 Task: Create a due date automation when advanced on, 2 days after a card is due add dates starting in 1 working days at 11:00 AM.
Action: Mouse moved to (1068, 88)
Screenshot: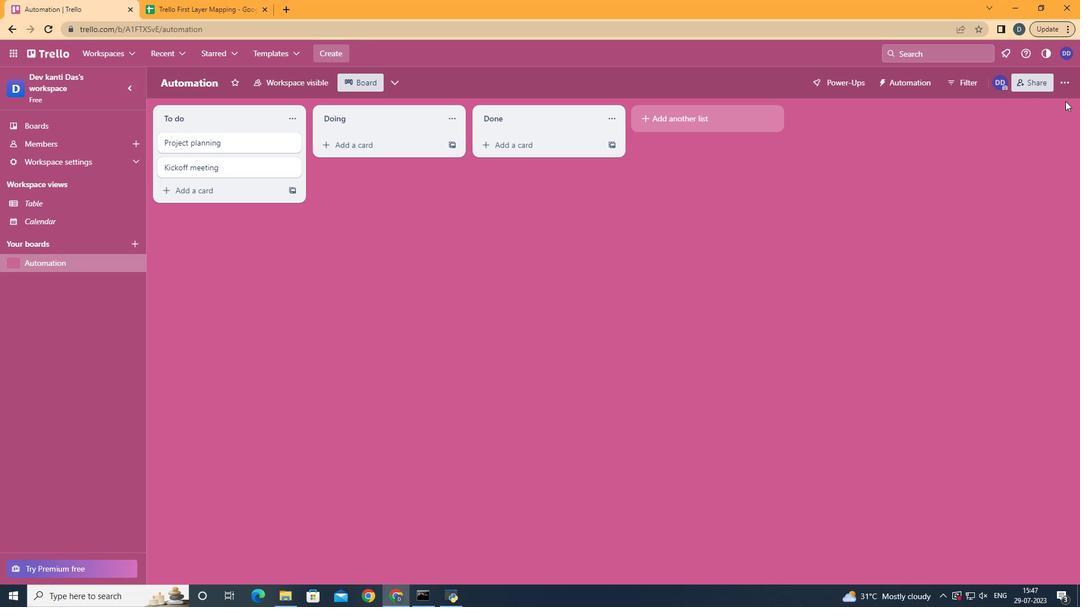 
Action: Mouse pressed left at (1068, 88)
Screenshot: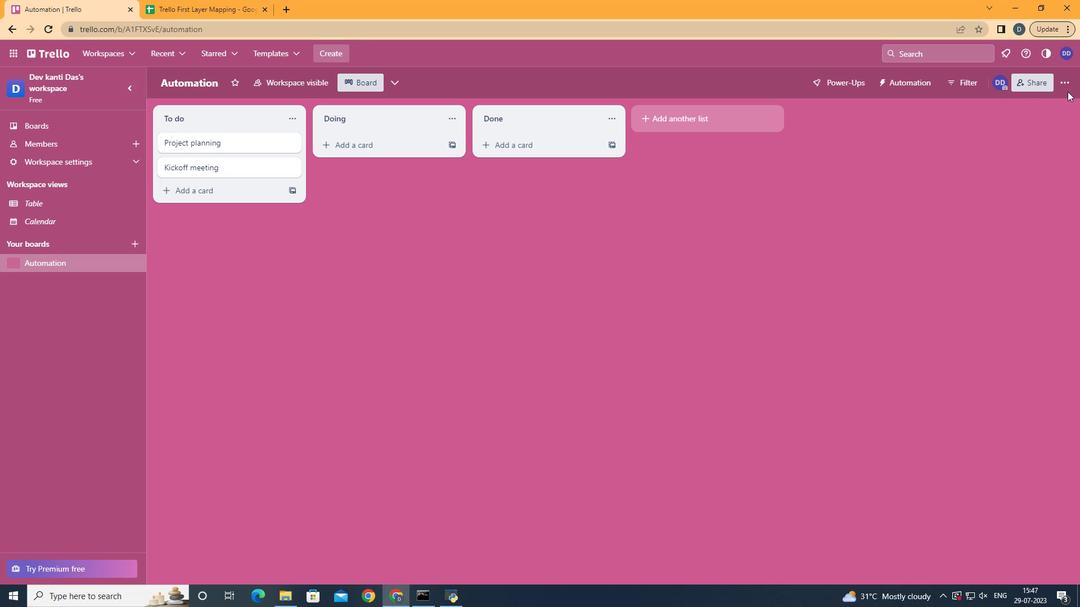 
Action: Mouse moved to (983, 239)
Screenshot: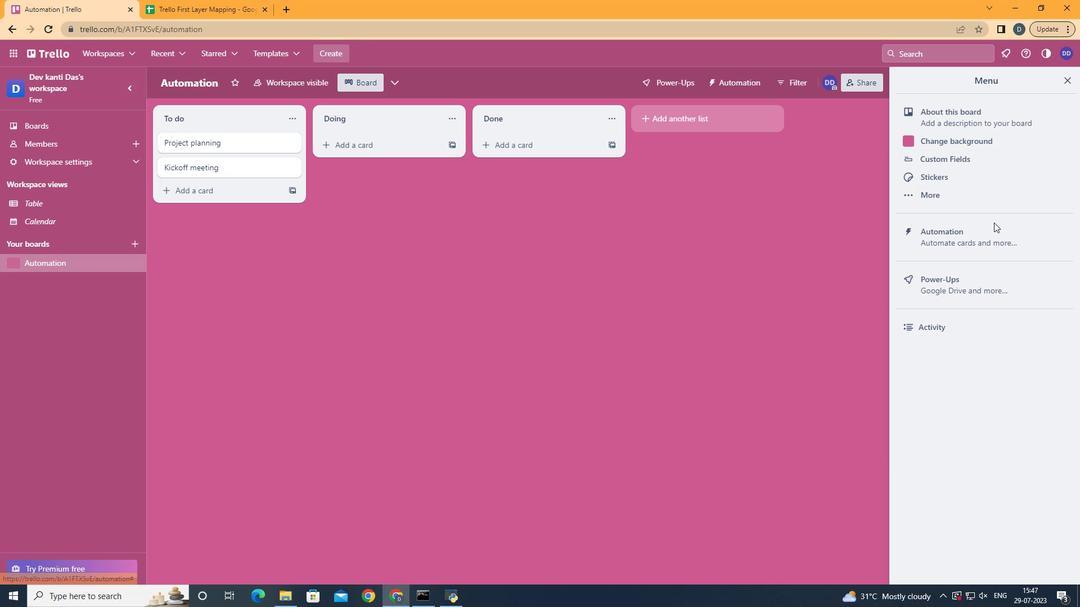 
Action: Mouse pressed left at (983, 239)
Screenshot: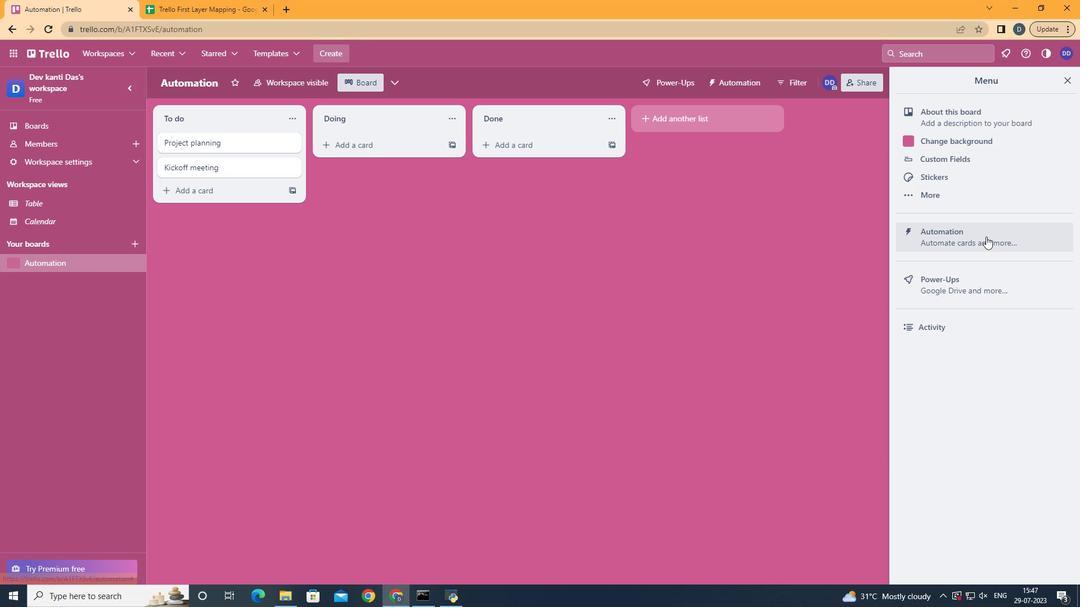 
Action: Mouse moved to (223, 232)
Screenshot: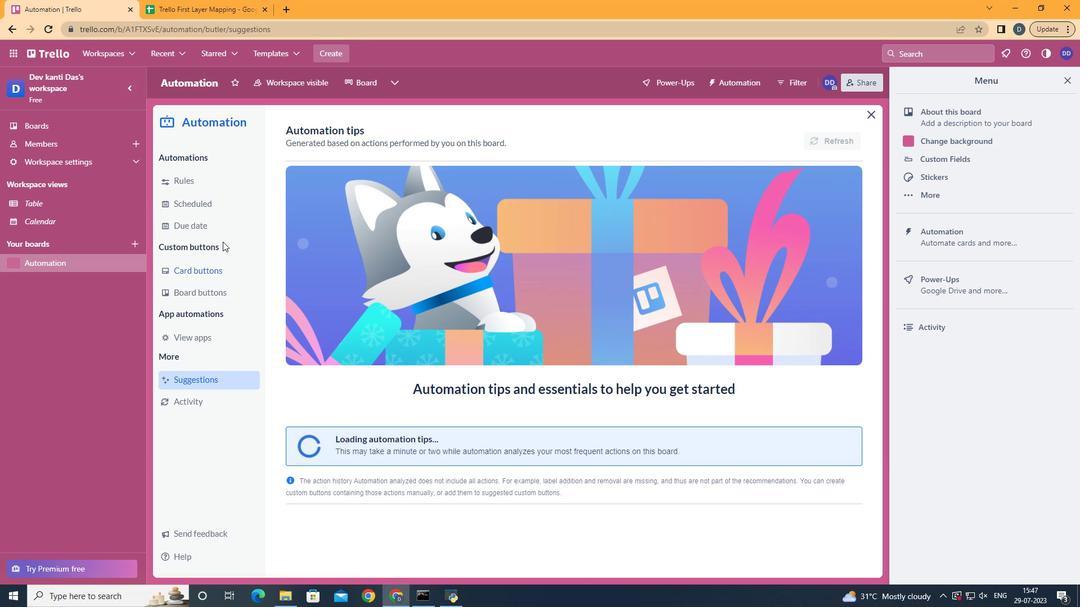 
Action: Mouse pressed left at (223, 232)
Screenshot: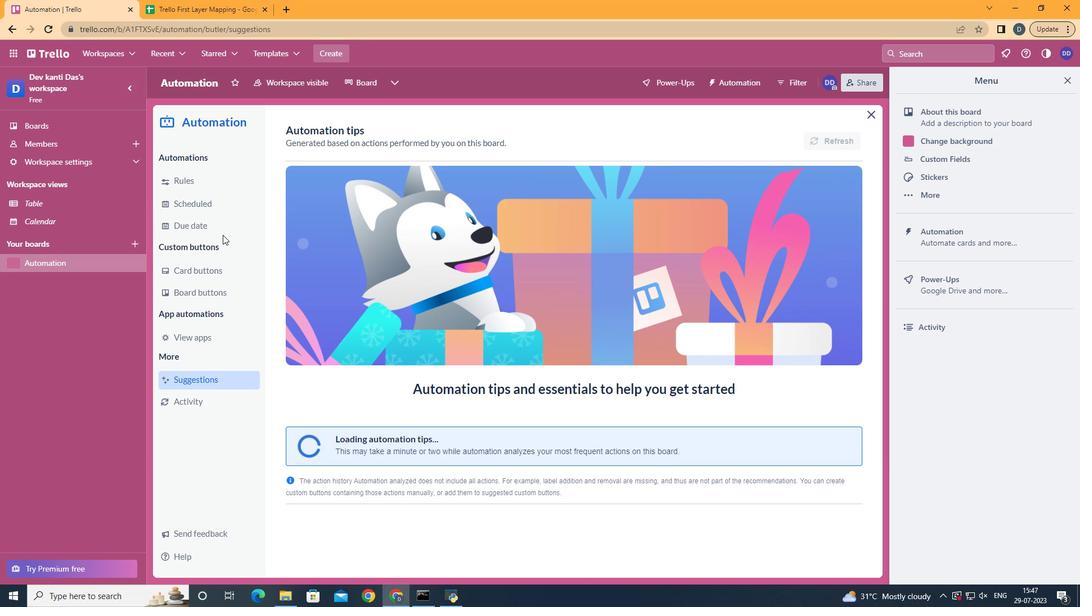 
Action: Mouse moved to (798, 132)
Screenshot: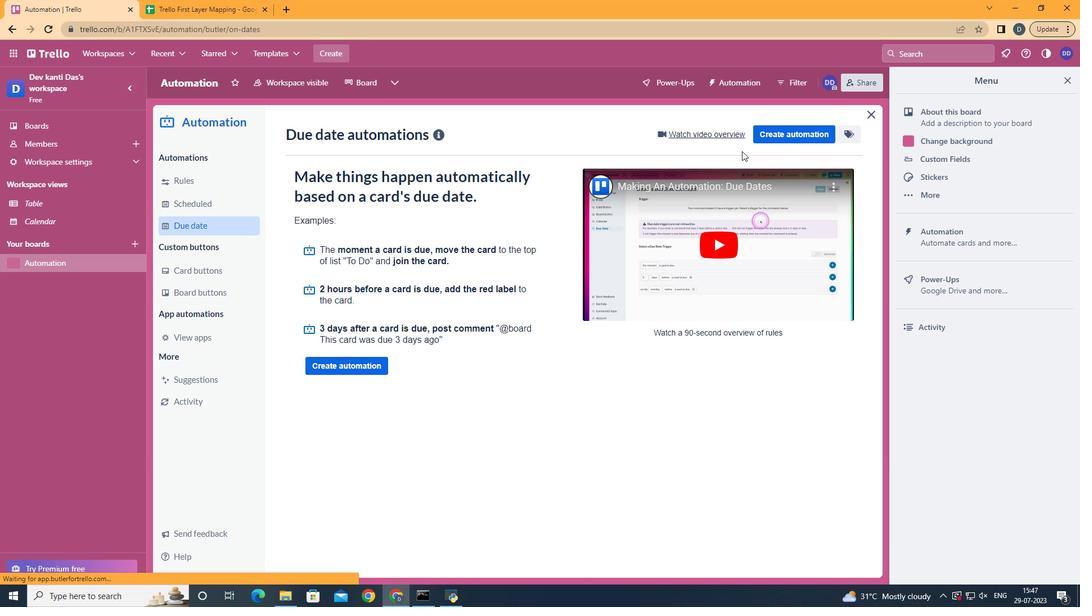 
Action: Mouse pressed left at (798, 132)
Screenshot: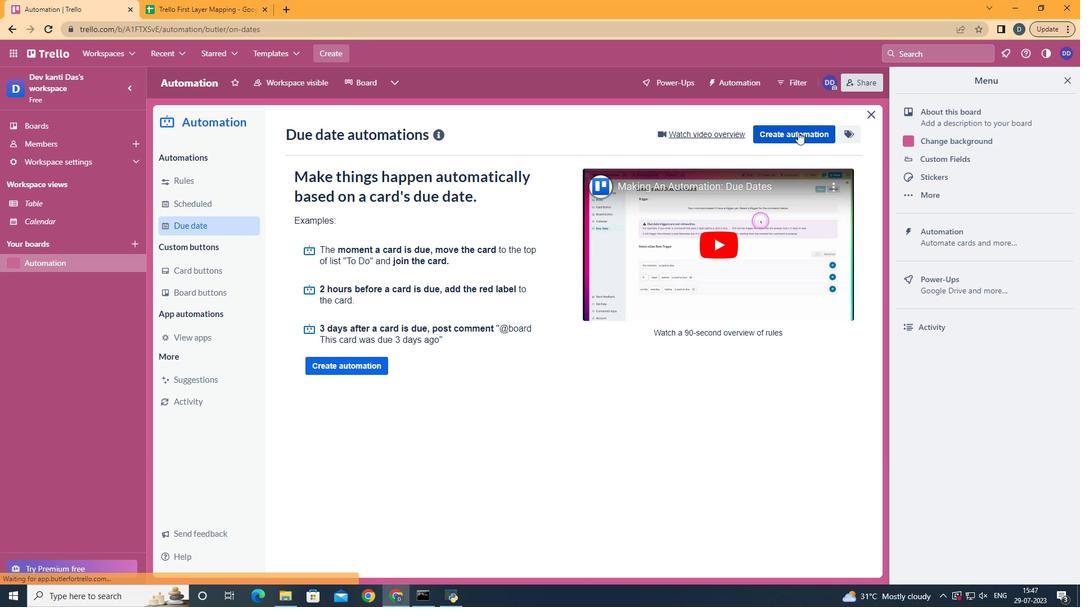 
Action: Mouse moved to (733, 236)
Screenshot: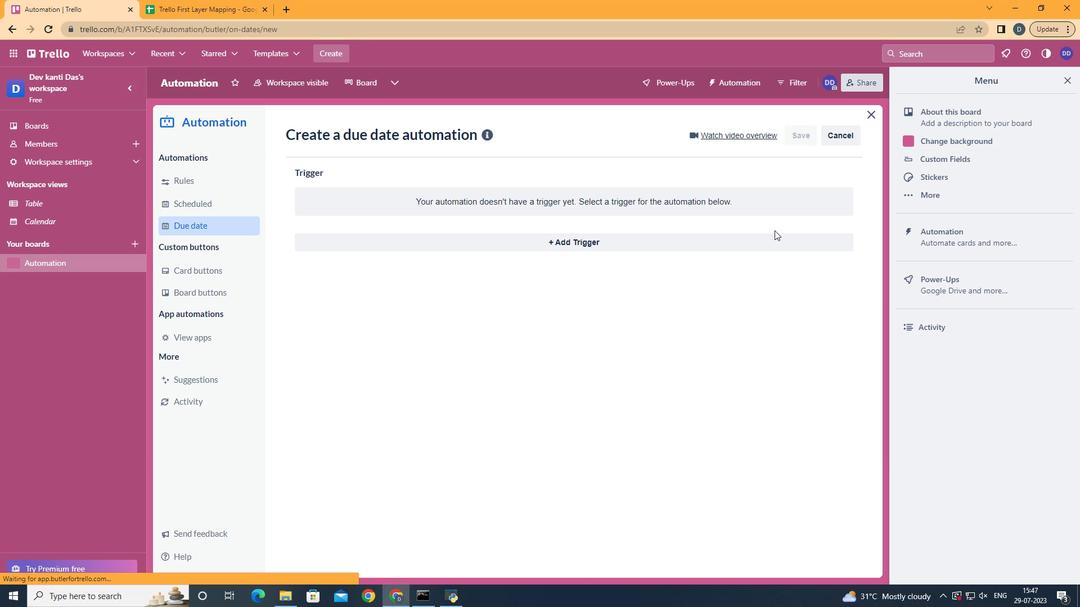 
Action: Mouse pressed left at (733, 236)
Screenshot: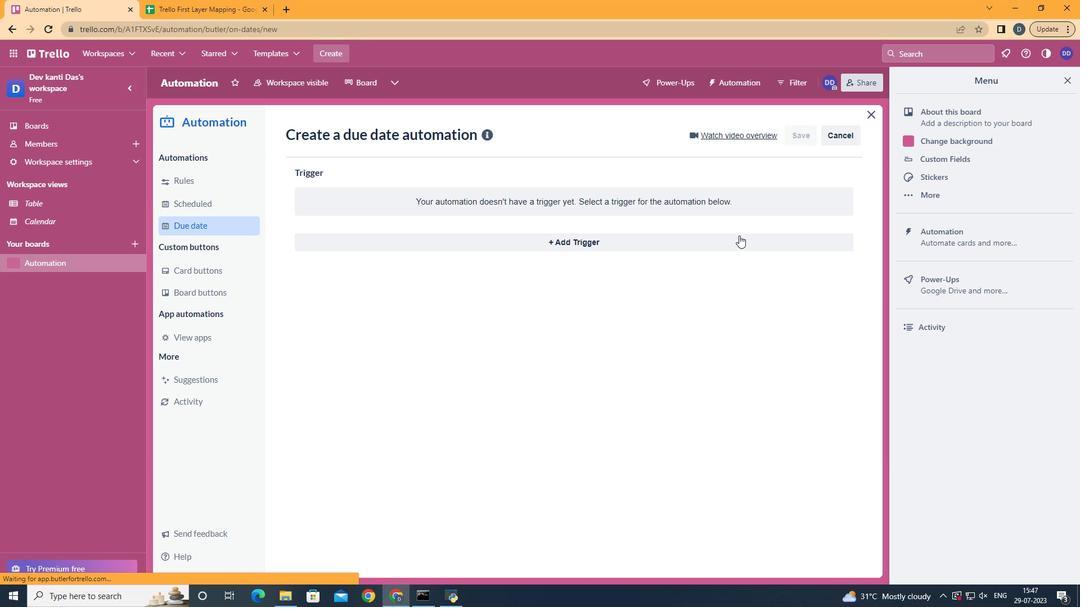 
Action: Mouse moved to (393, 465)
Screenshot: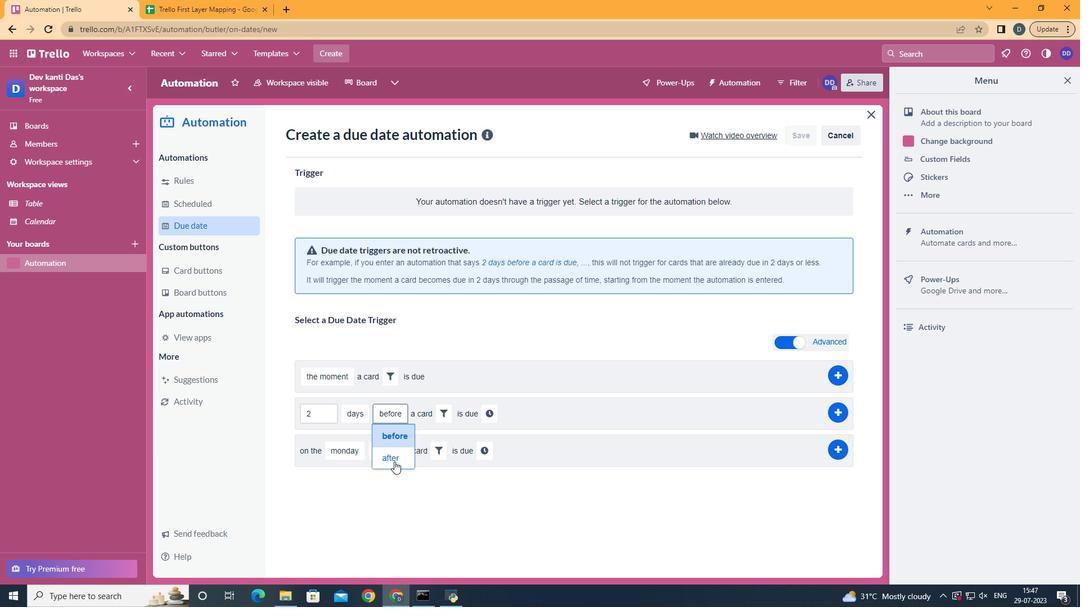 
Action: Mouse pressed left at (393, 465)
Screenshot: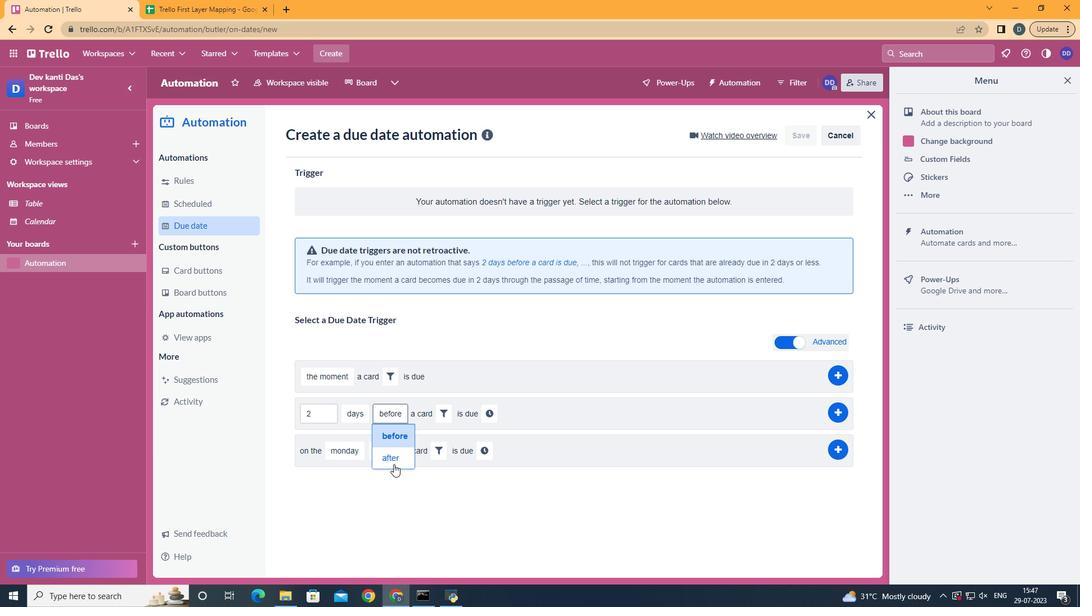 
Action: Mouse moved to (434, 420)
Screenshot: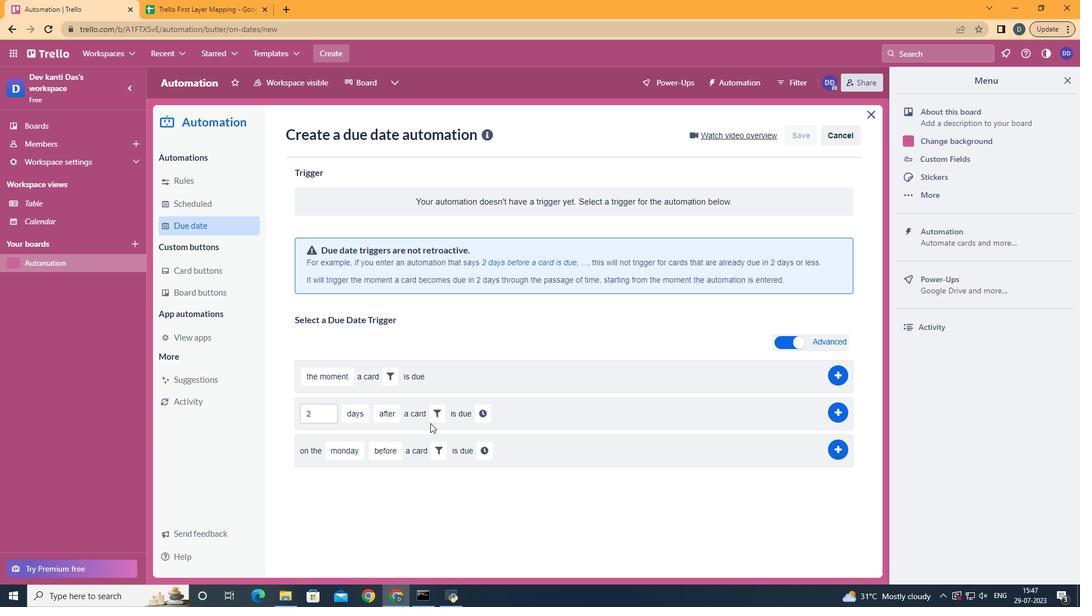 
Action: Mouse pressed left at (434, 420)
Screenshot: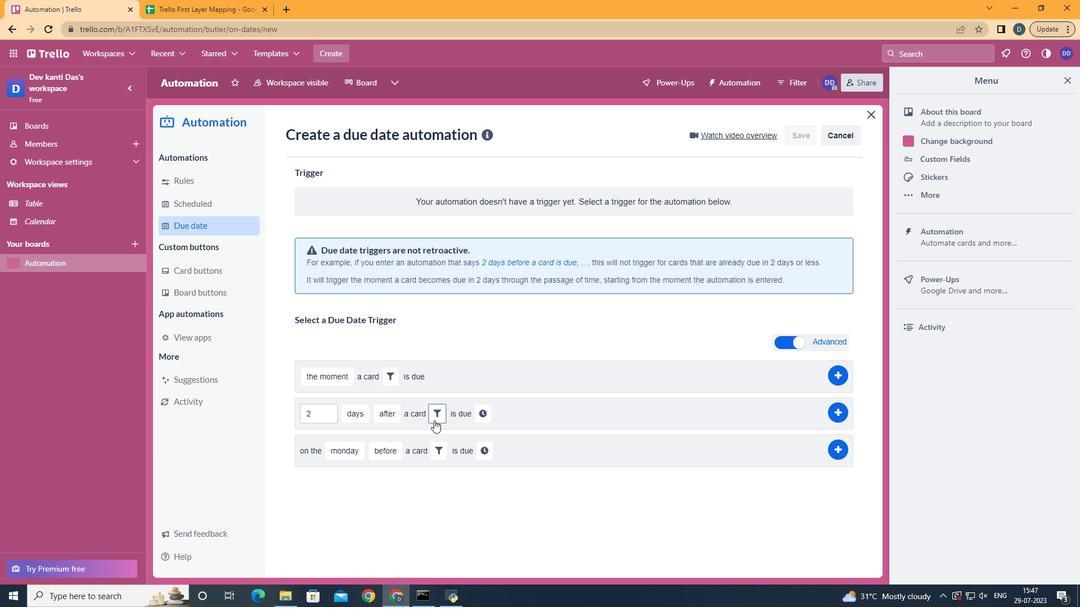 
Action: Mouse moved to (504, 443)
Screenshot: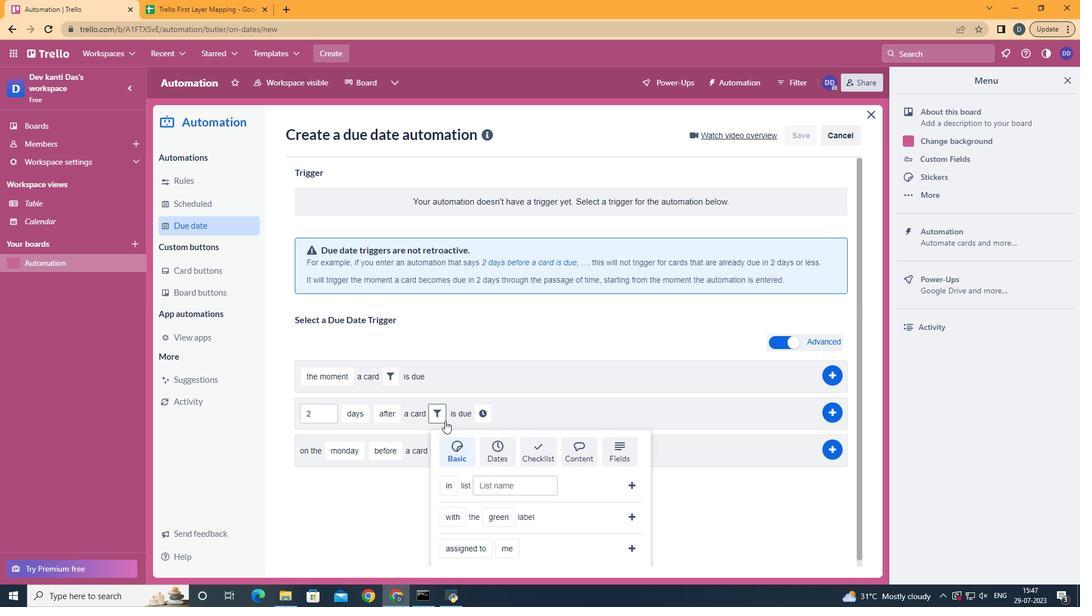 
Action: Mouse pressed left at (504, 443)
Screenshot: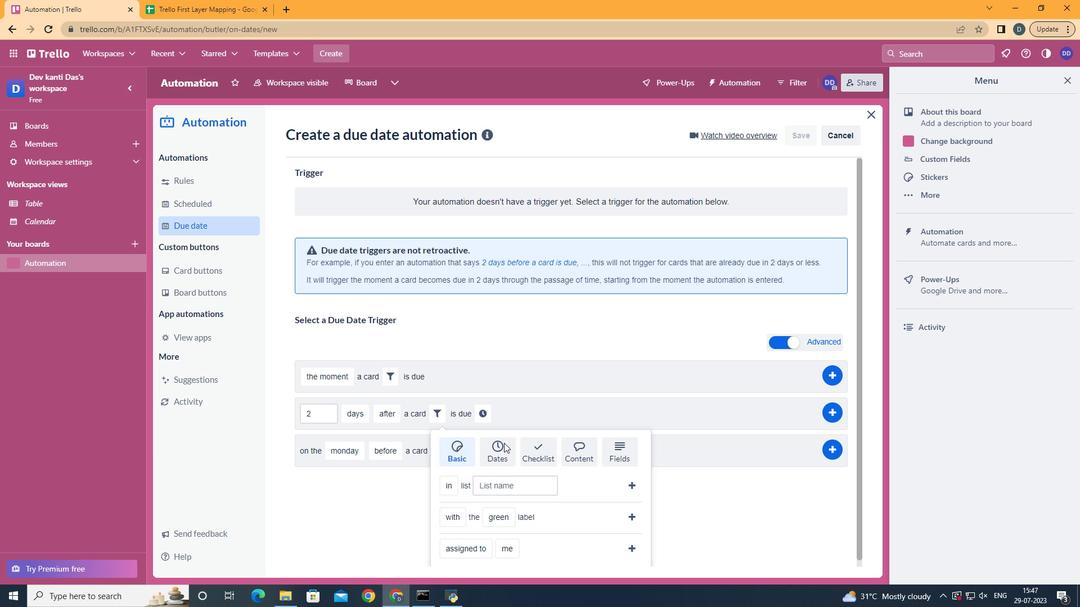 
Action: Mouse scrolled (504, 442) with delta (0, 0)
Screenshot: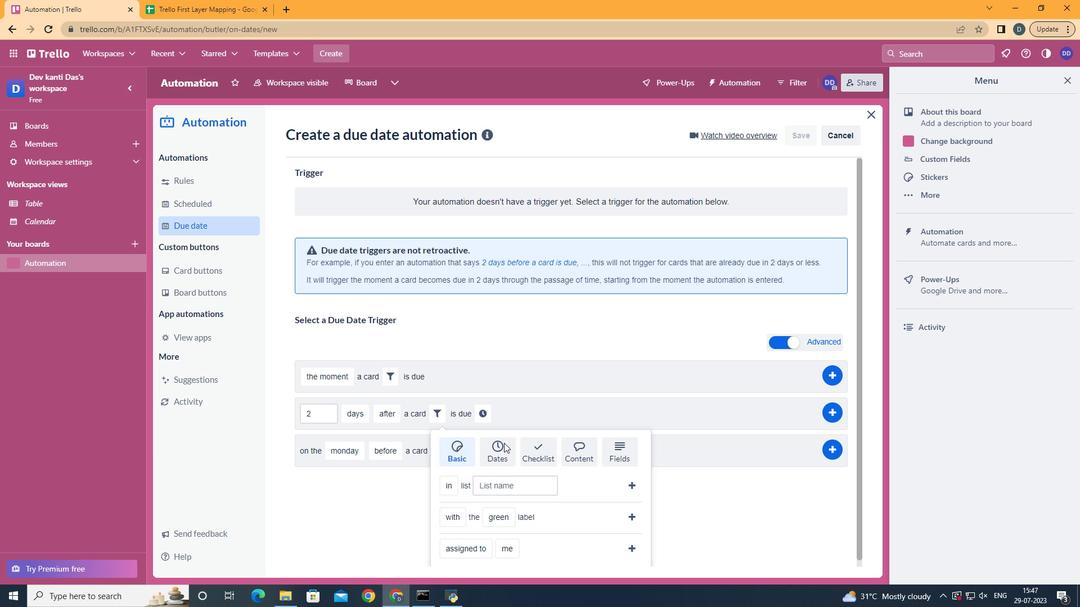 
Action: Mouse scrolled (504, 442) with delta (0, 0)
Screenshot: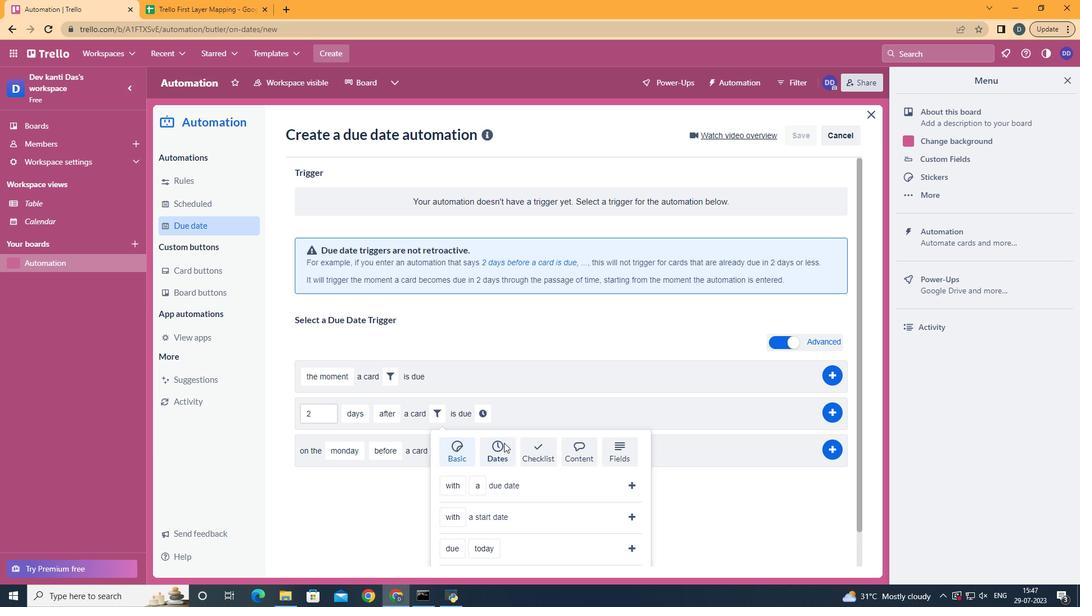 
Action: Mouse scrolled (504, 442) with delta (0, 0)
Screenshot: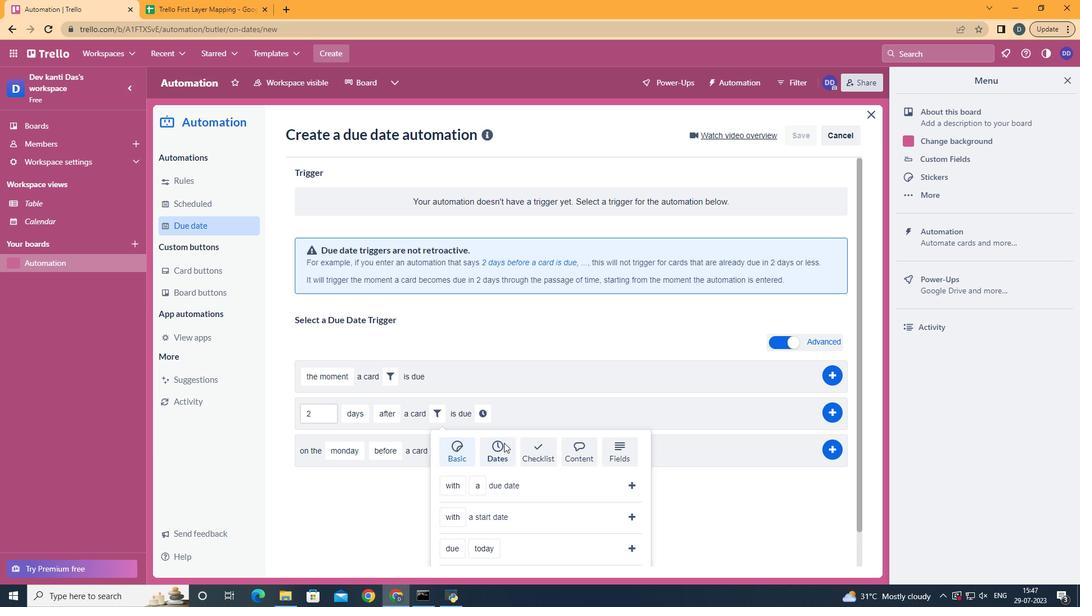 
Action: Mouse scrolled (504, 442) with delta (0, 0)
Screenshot: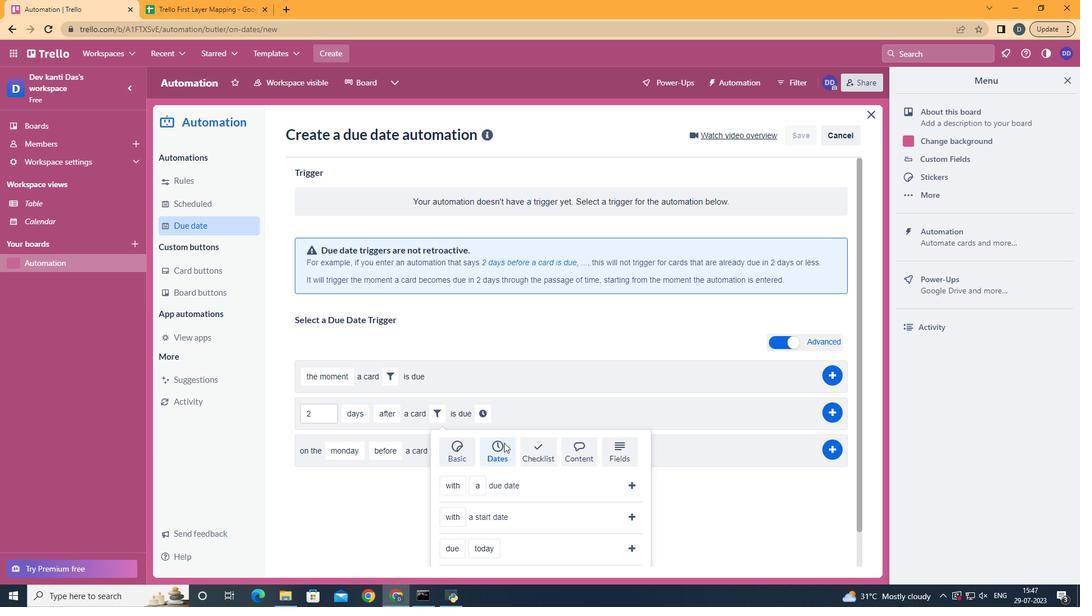 
Action: Mouse moved to (462, 524)
Screenshot: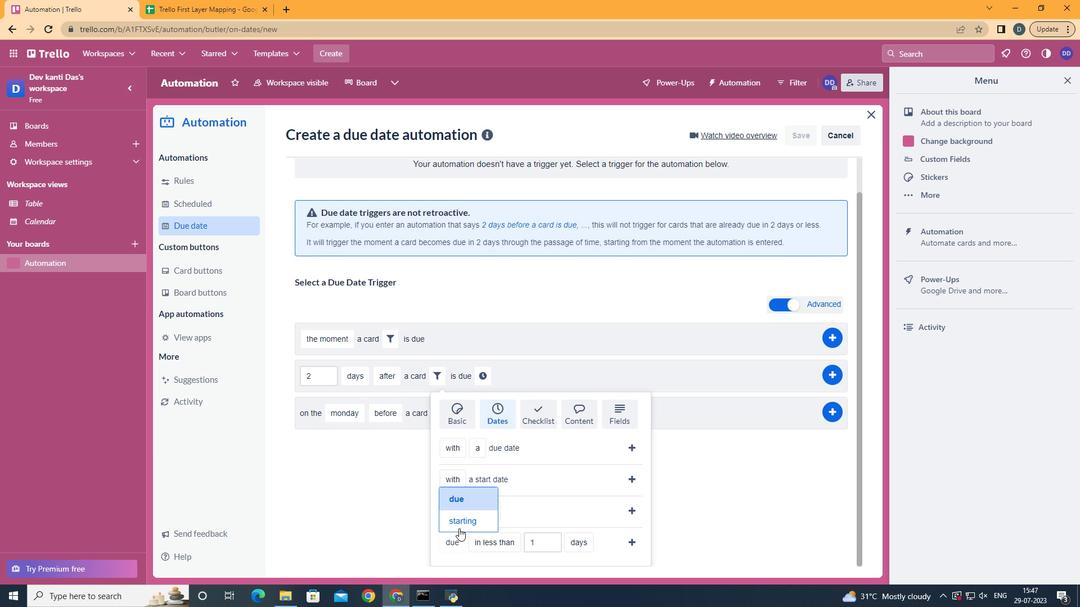 
Action: Mouse pressed left at (462, 524)
Screenshot: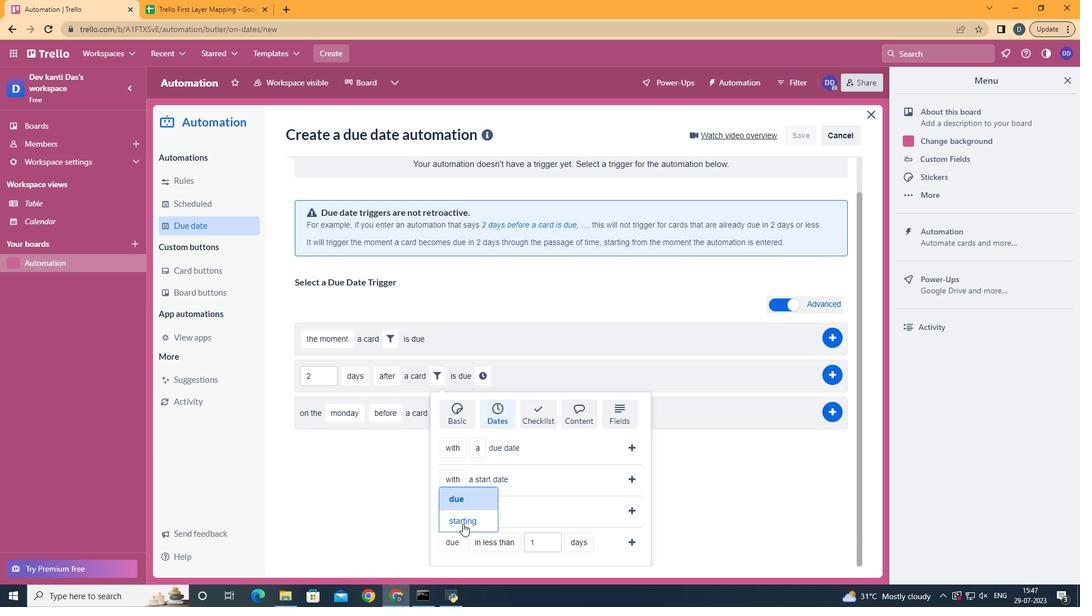 
Action: Mouse moved to (520, 494)
Screenshot: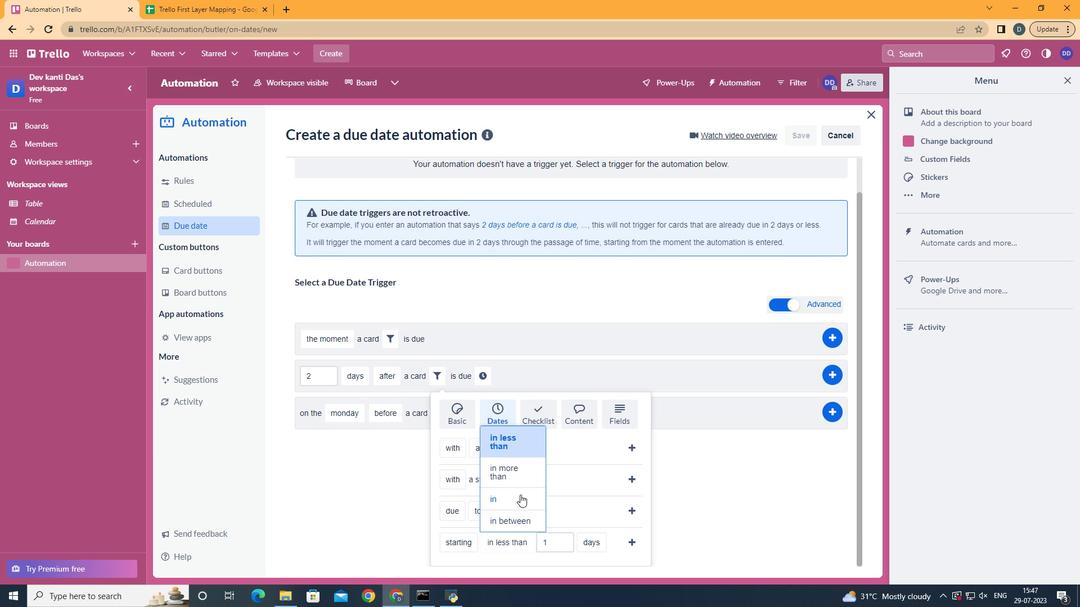
Action: Mouse pressed left at (520, 494)
Screenshot: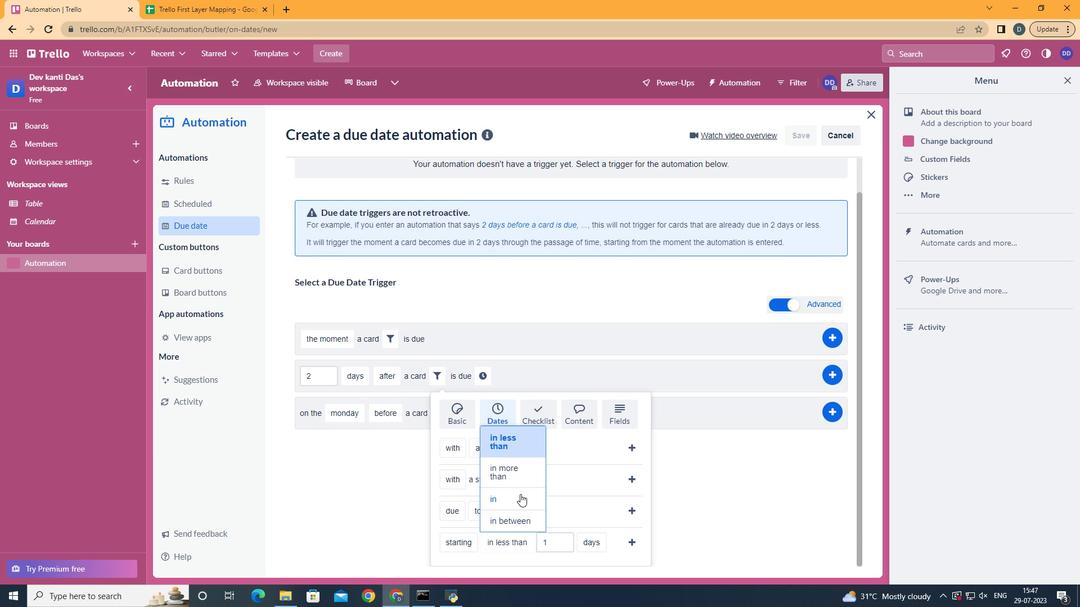 
Action: Mouse moved to (565, 521)
Screenshot: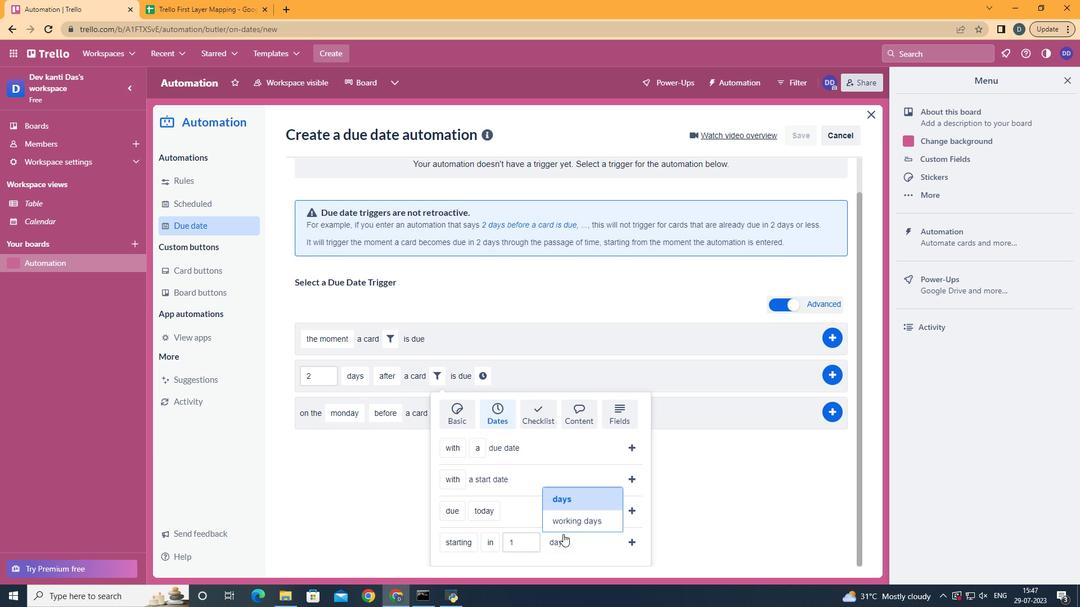 
Action: Mouse pressed left at (565, 521)
Screenshot: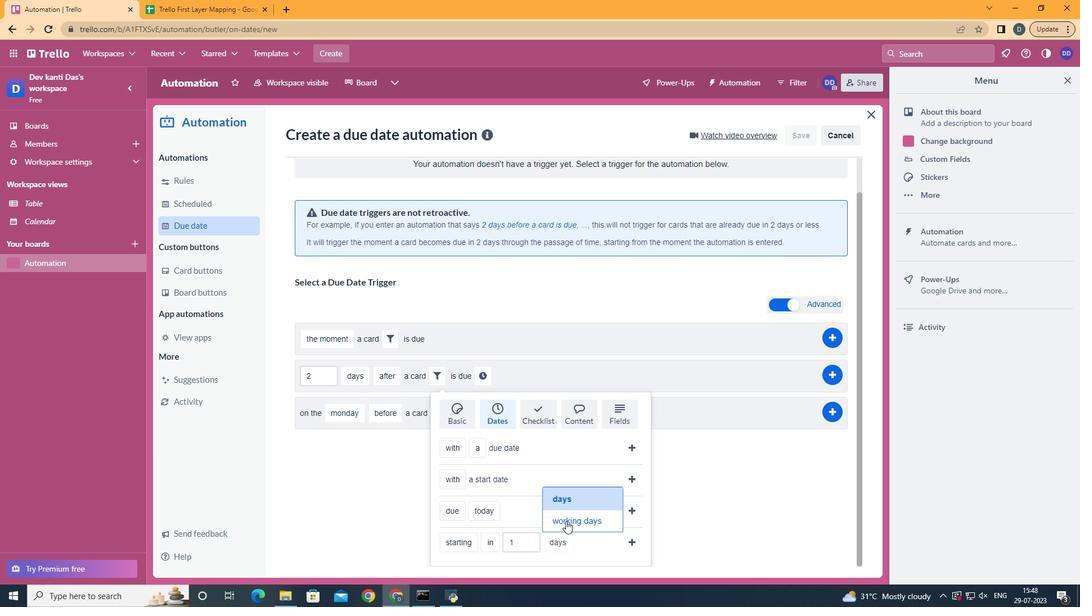 
Action: Mouse moved to (634, 545)
Screenshot: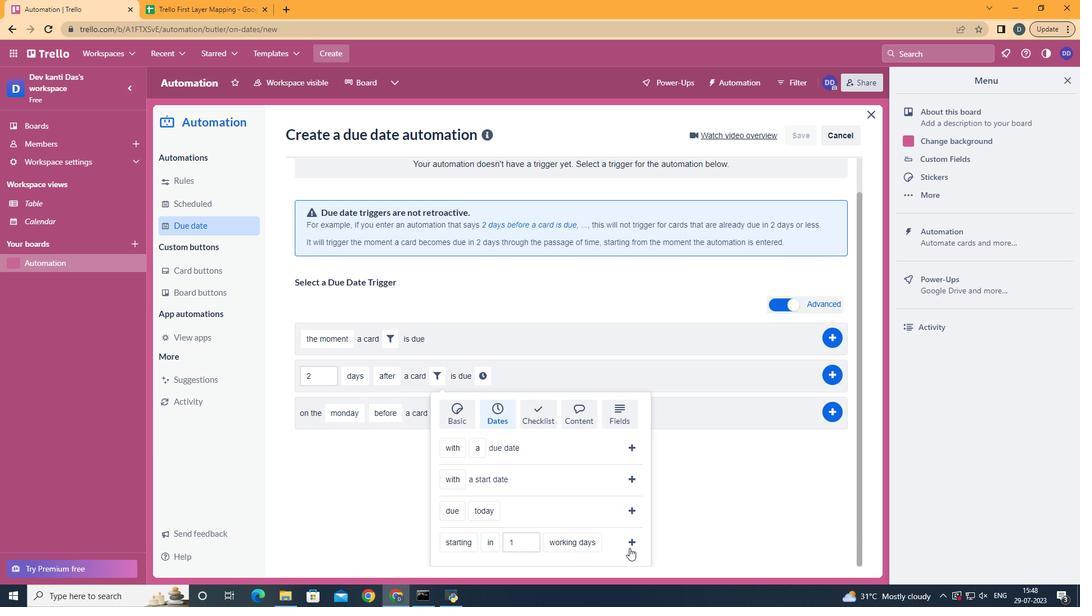 
Action: Mouse pressed left at (634, 545)
Screenshot: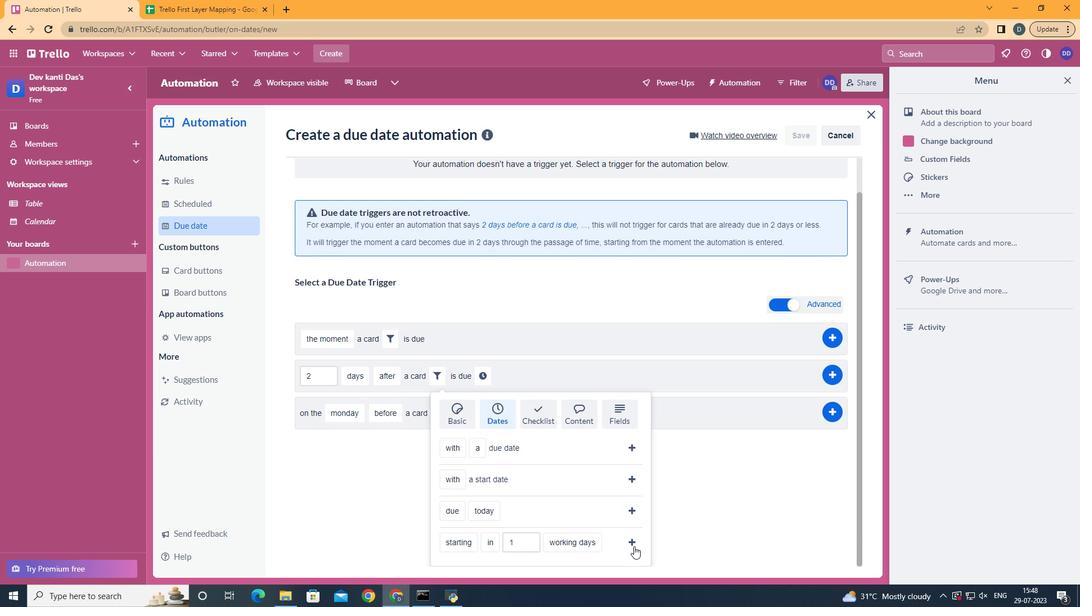 
Action: Mouse moved to (598, 422)
Screenshot: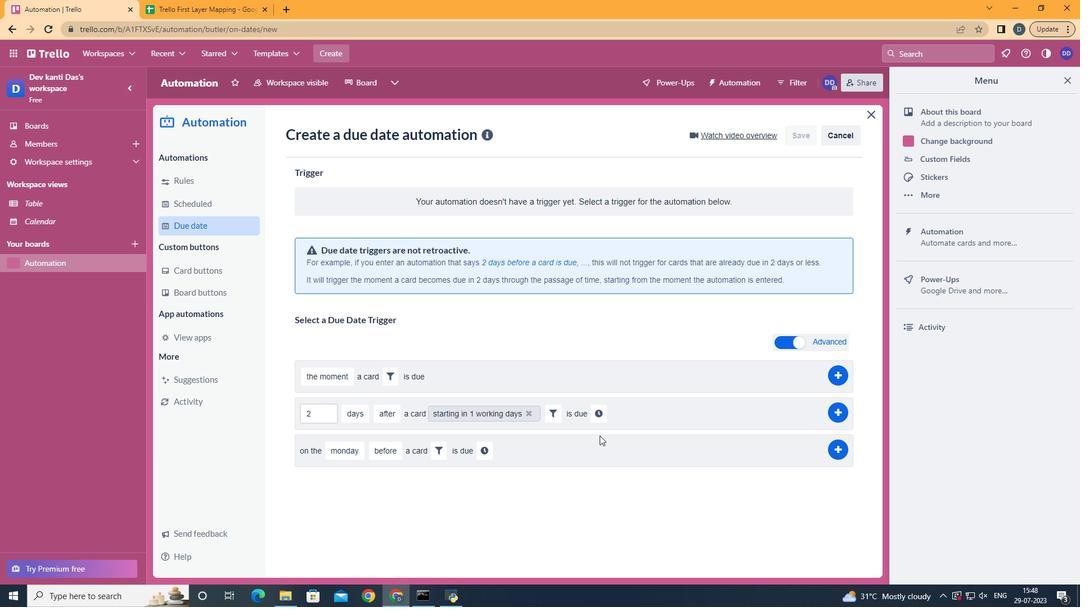 
Action: Mouse pressed left at (598, 422)
Screenshot: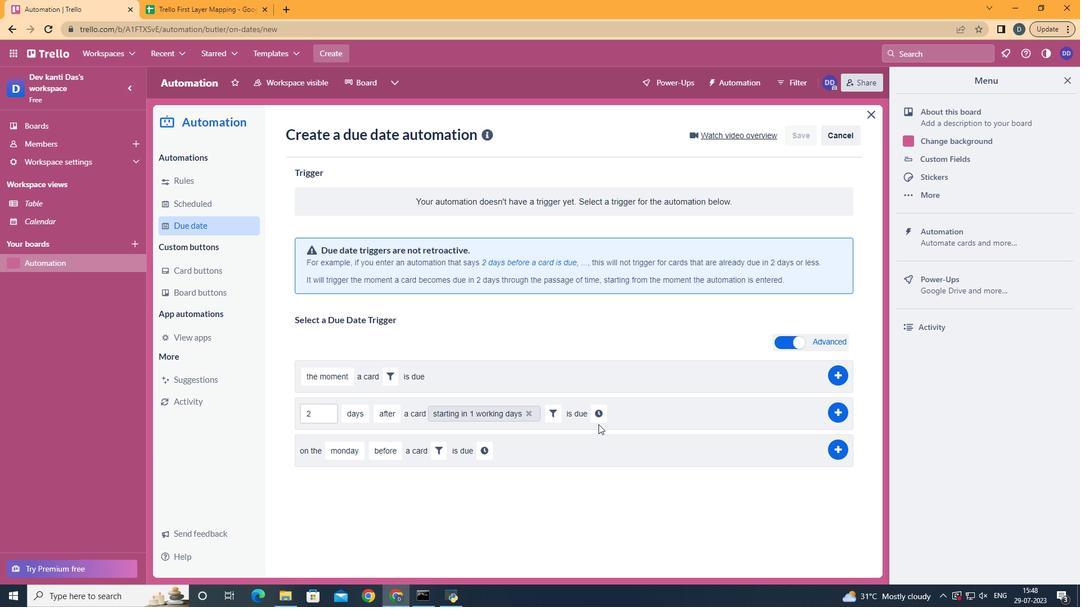 
Action: Mouse moved to (619, 417)
Screenshot: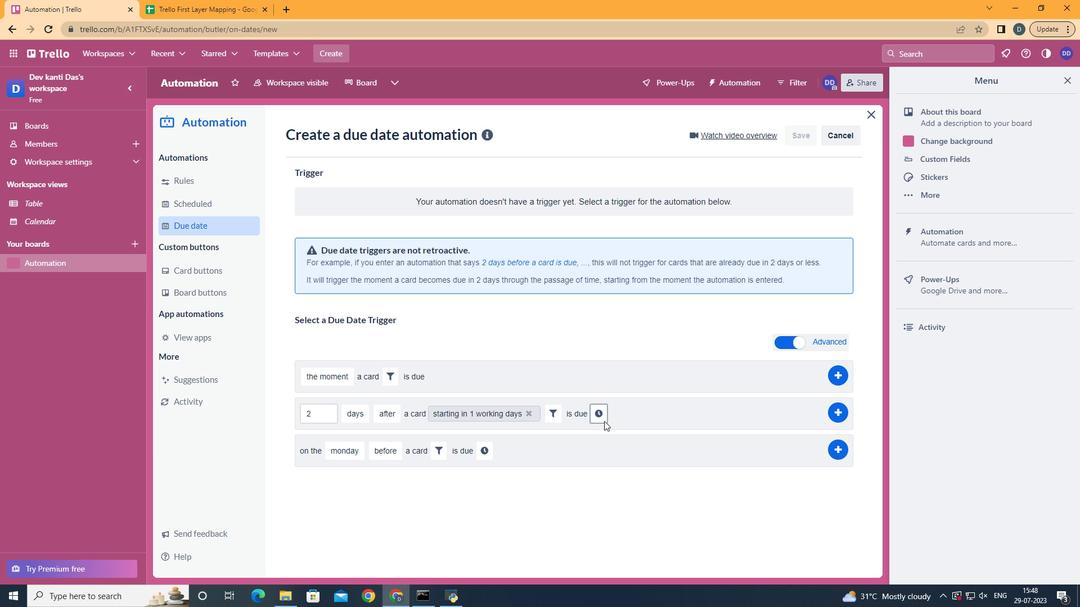 
Action: Mouse pressed left at (619, 417)
Screenshot: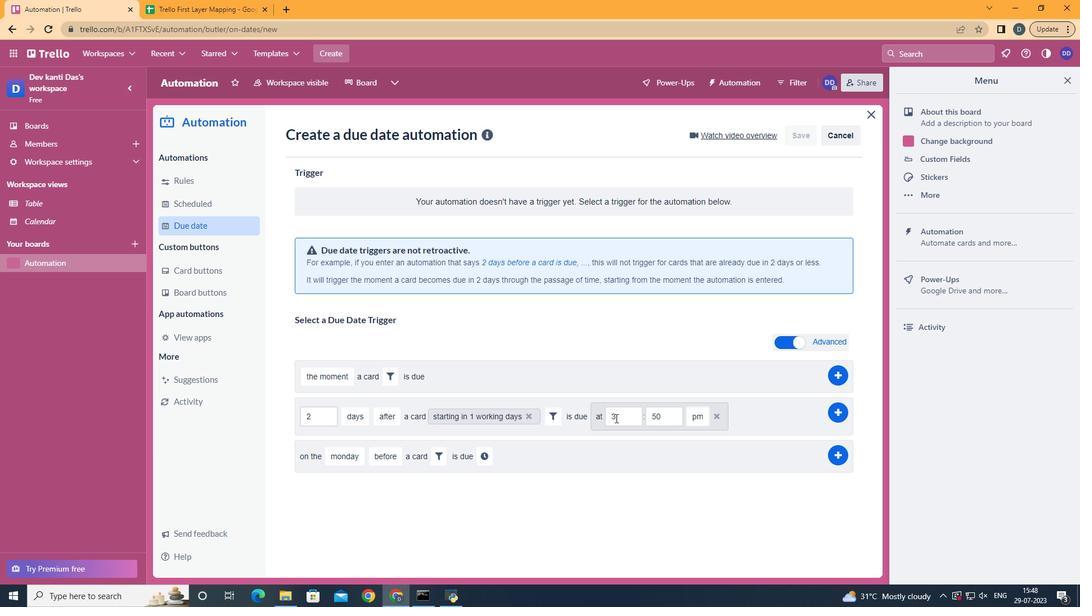 
Action: Key pressed <Key.backspace>11
Screenshot: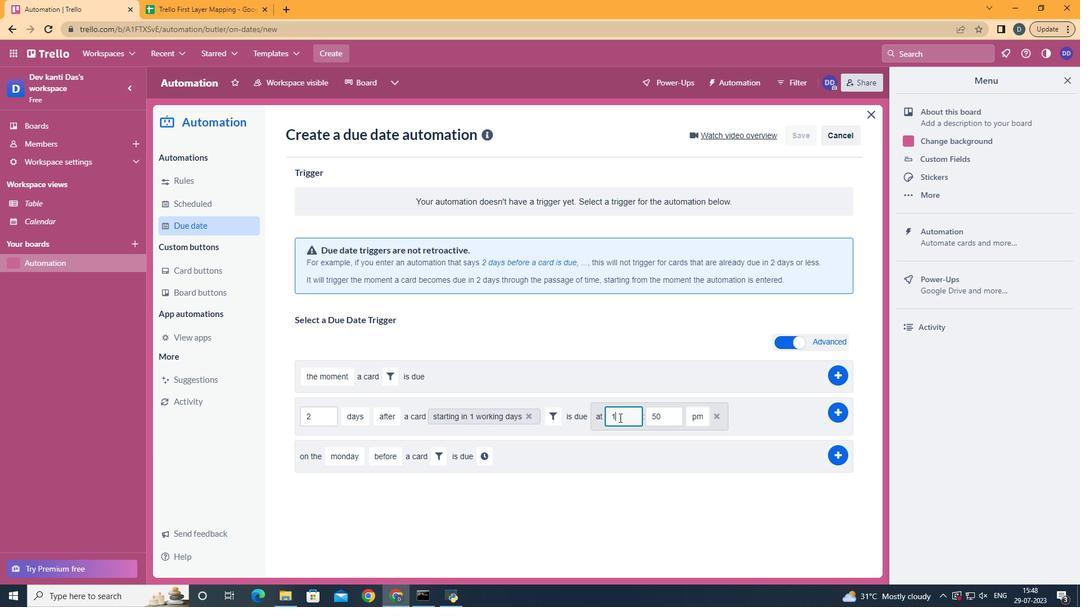 
Action: Mouse moved to (673, 417)
Screenshot: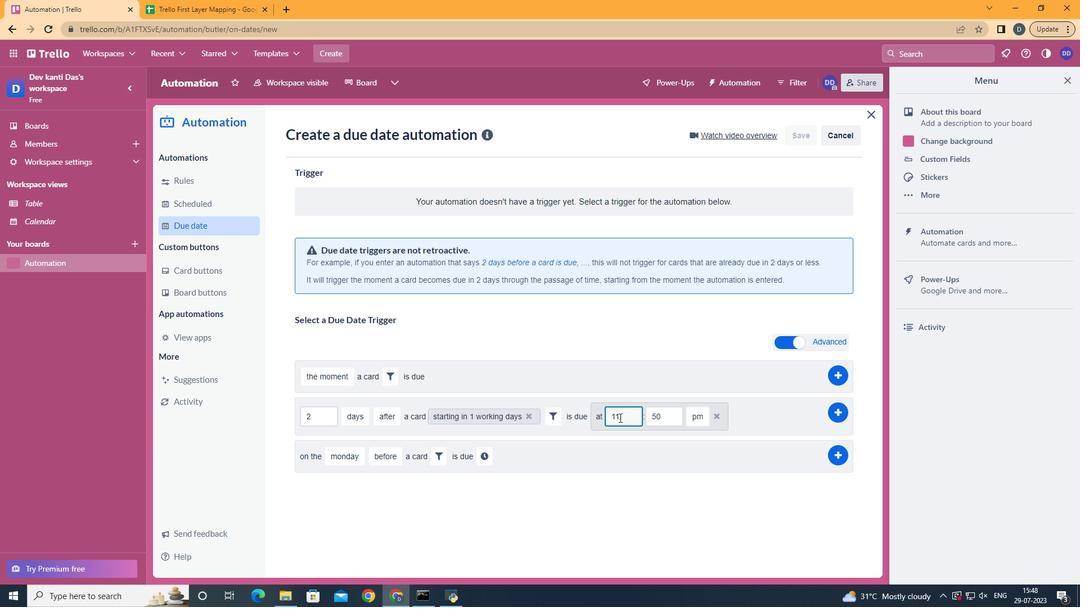 
Action: Mouse pressed left at (673, 417)
Screenshot: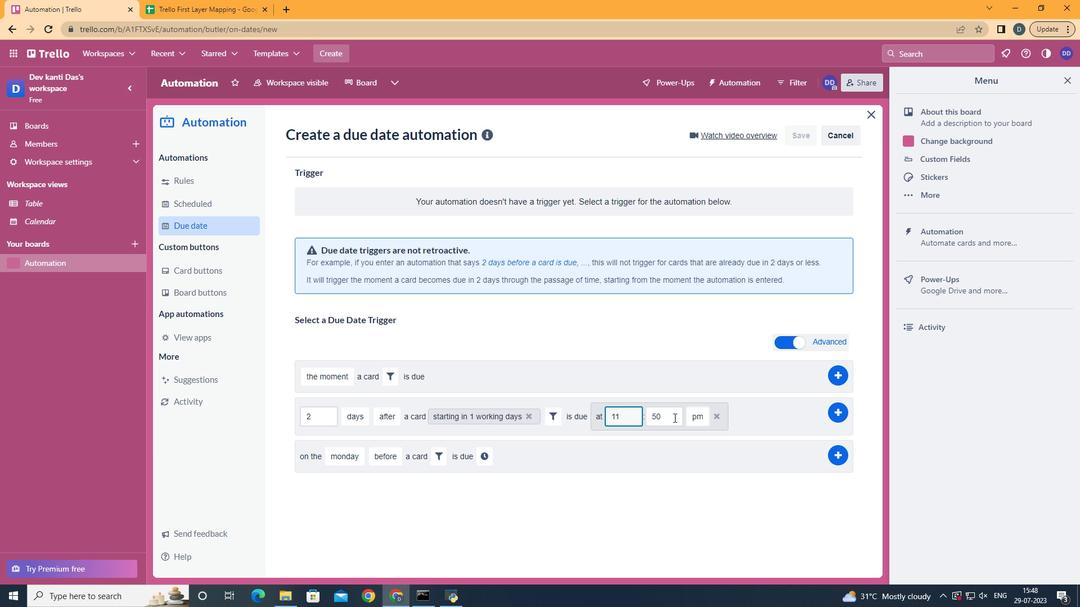 
Action: Key pressed <Key.backspace><Key.backspace>00
Screenshot: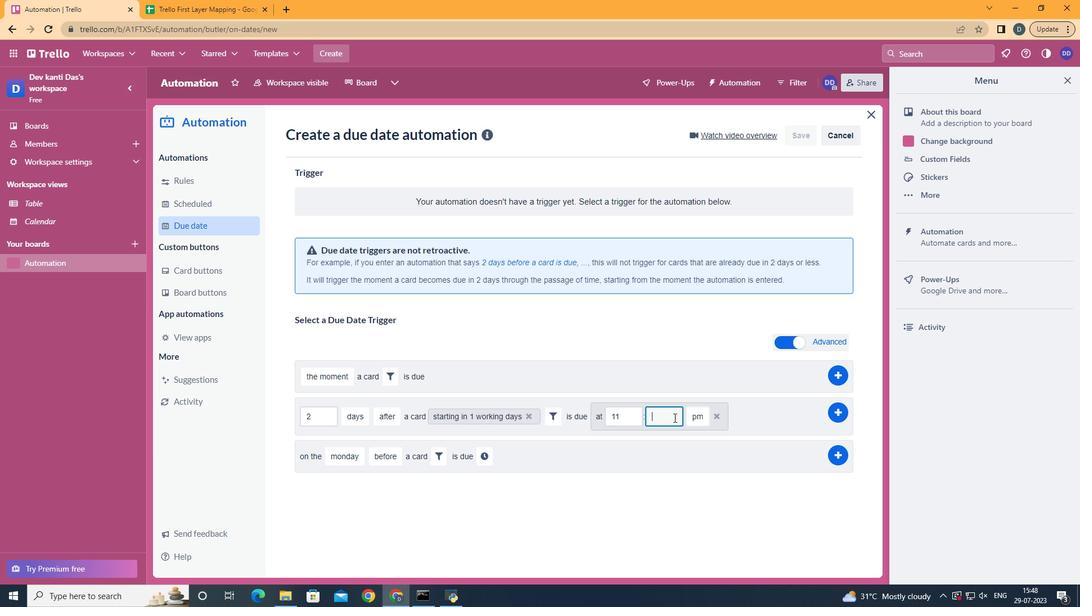 
Action: Mouse moved to (694, 443)
Screenshot: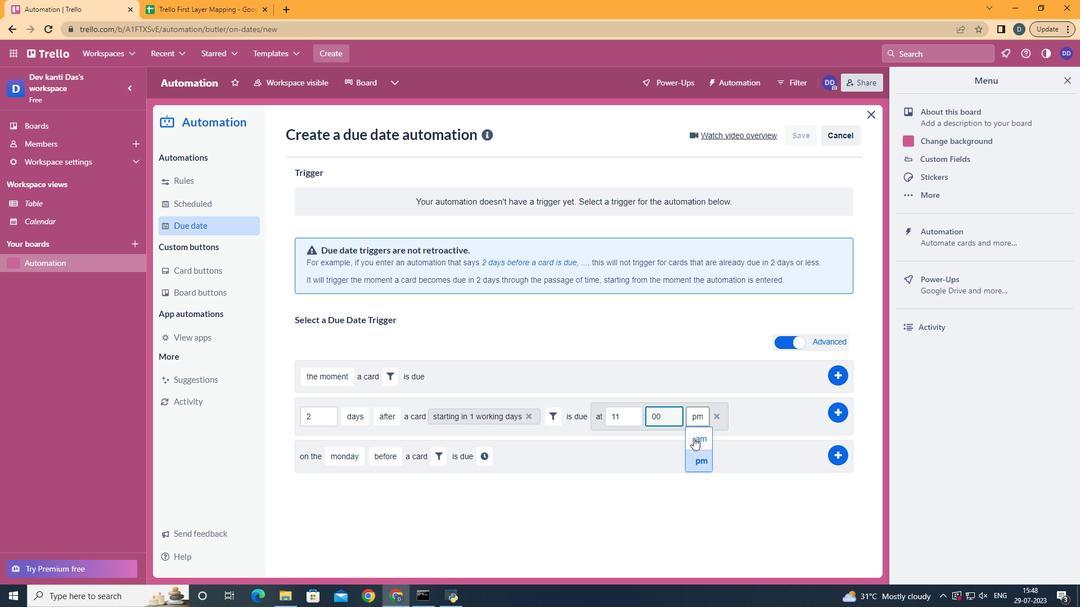 
Action: Mouse pressed left at (694, 443)
Screenshot: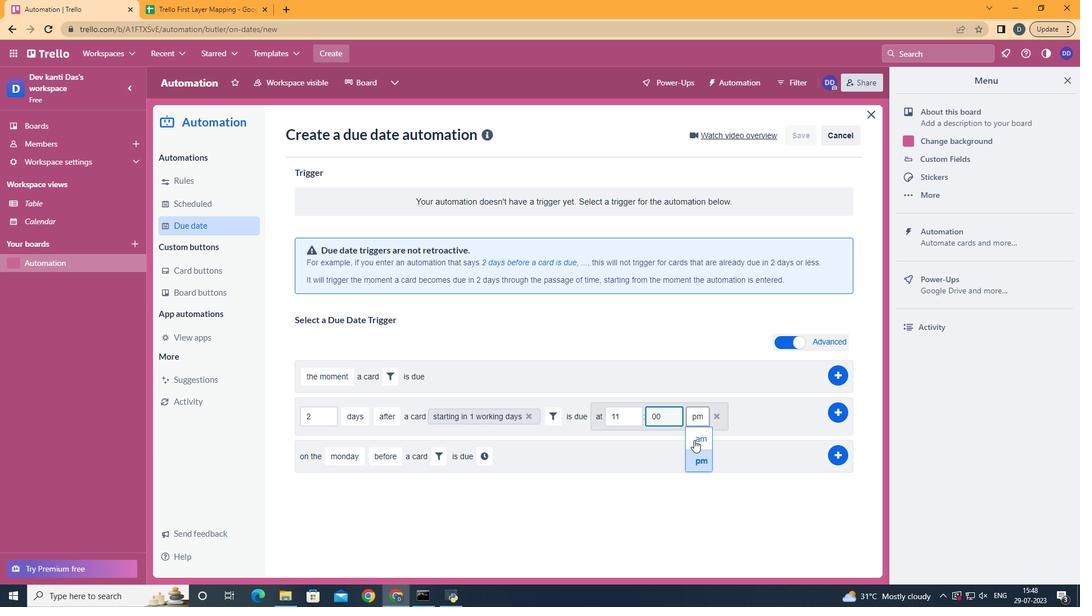 
